 Task: Provide feedback on your experience using Google Flights, focusing on flight options and navigation.
Action: Mouse pressed left at (826, 484)
Screenshot: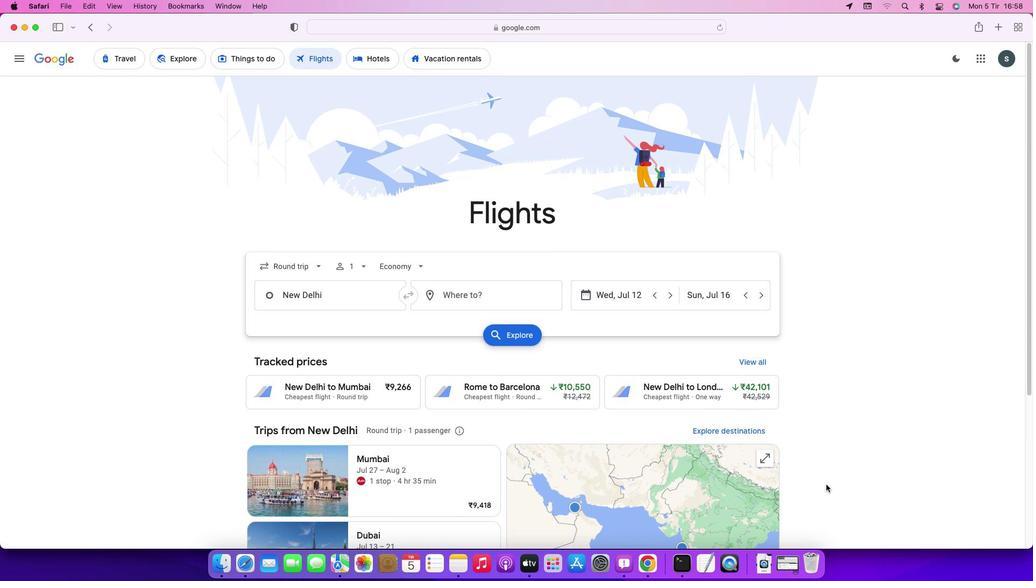 
Action: Mouse moved to (822, 490)
Screenshot: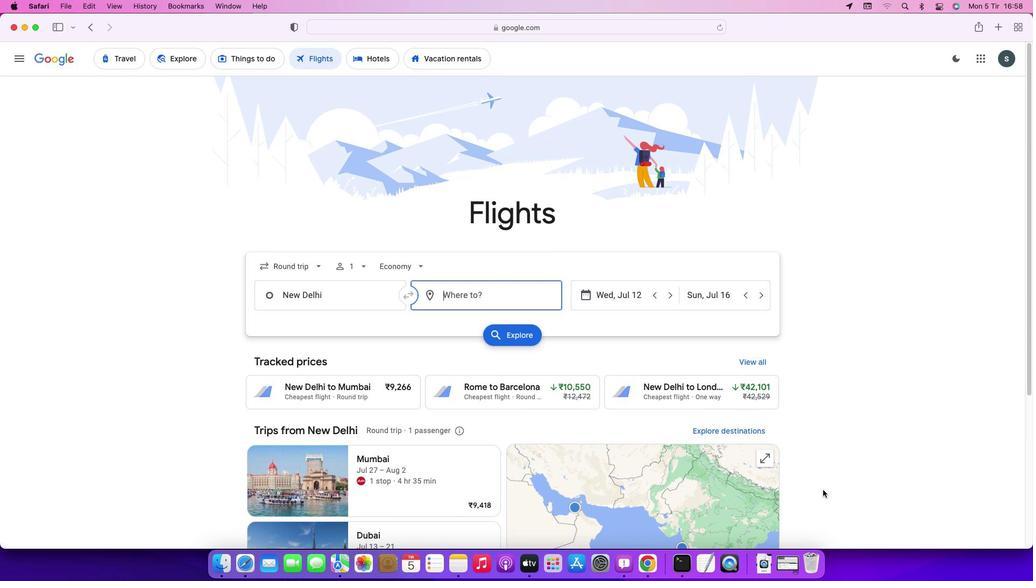 
Action: Mouse scrolled (822, 490) with delta (0, 0)
Screenshot: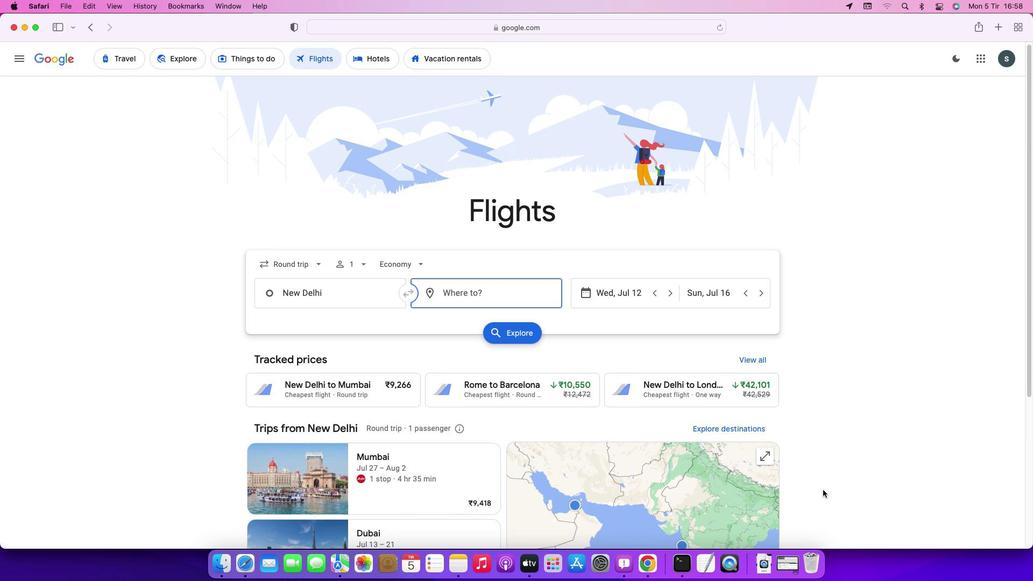 
Action: Mouse scrolled (822, 490) with delta (0, 0)
Screenshot: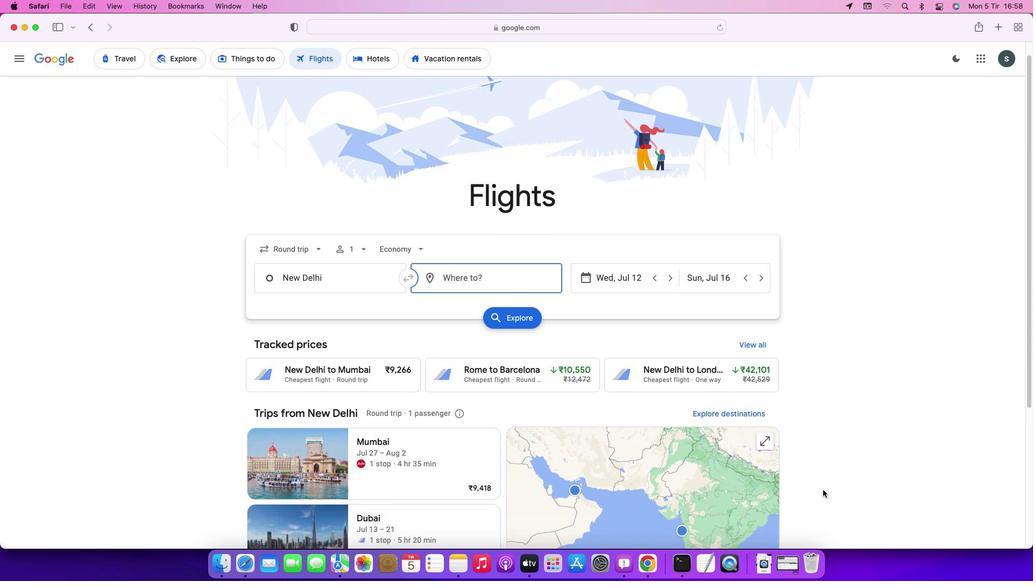 
Action: Mouse scrolled (822, 490) with delta (0, -1)
Screenshot: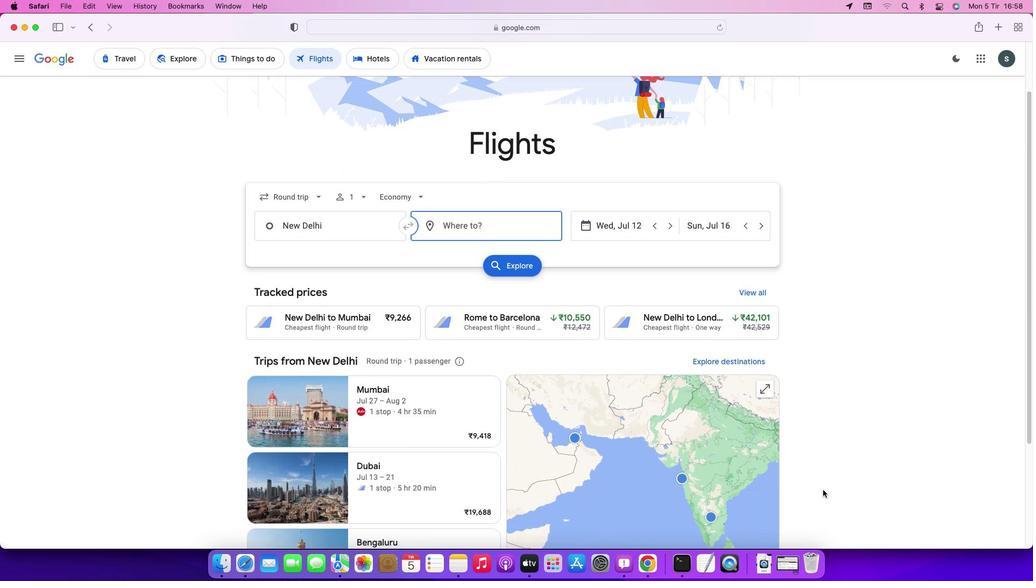 
Action: Mouse scrolled (822, 490) with delta (0, -1)
Screenshot: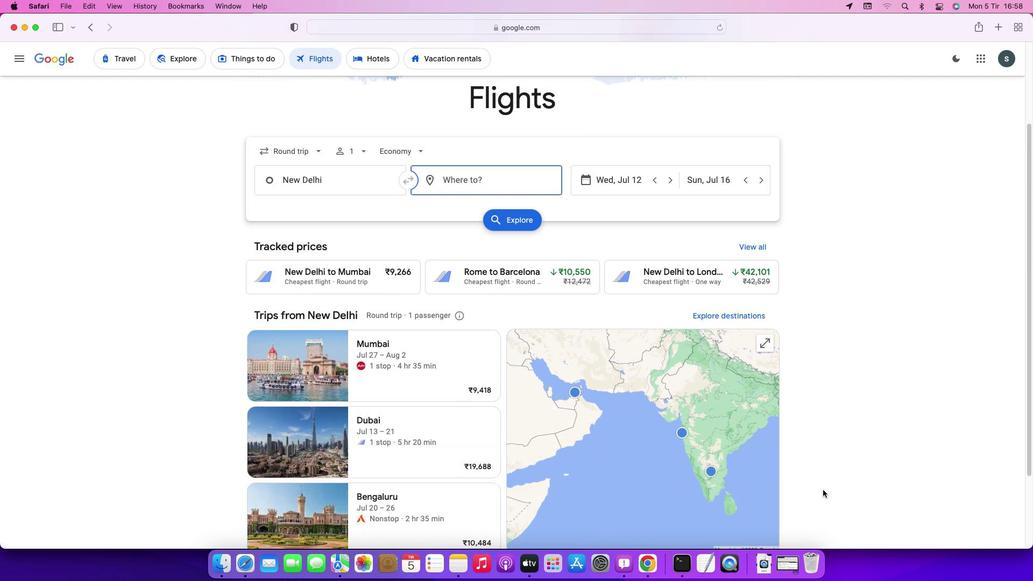 
Action: Mouse scrolled (822, 490) with delta (0, 0)
Screenshot: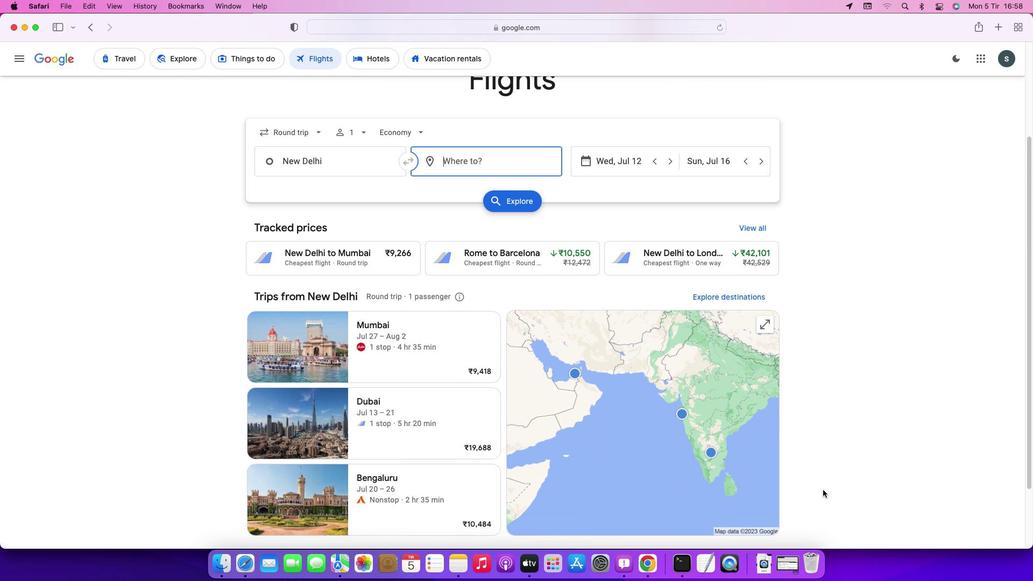 
Action: Mouse scrolled (822, 490) with delta (0, 0)
Screenshot: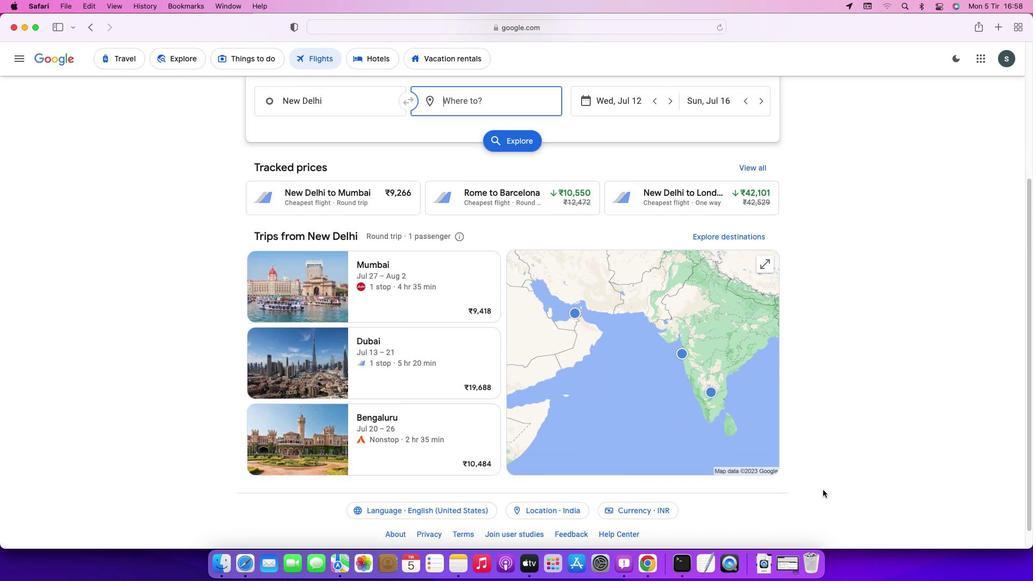 
Action: Mouse scrolled (822, 490) with delta (0, -1)
Screenshot: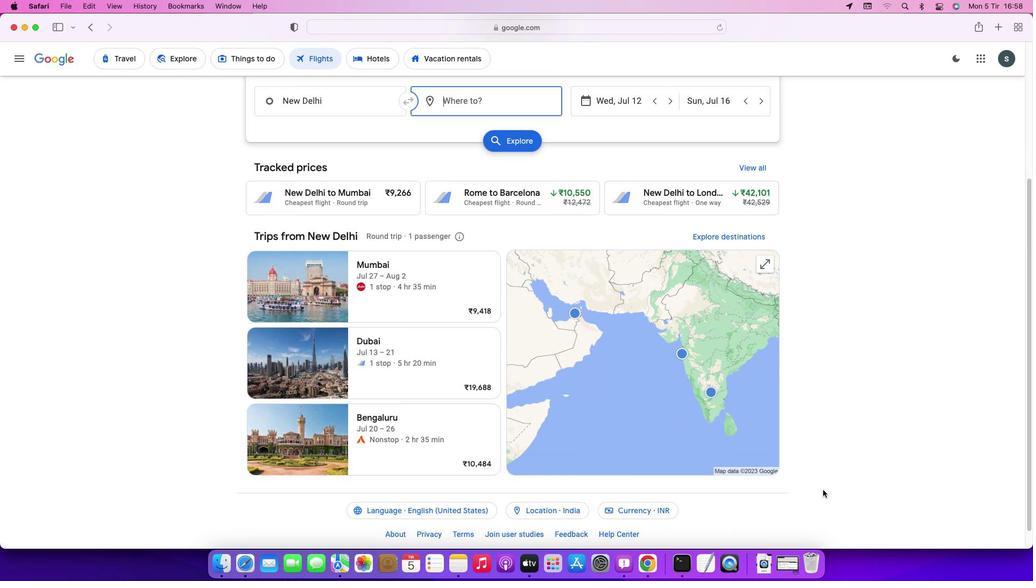 
Action: Mouse scrolled (822, 490) with delta (0, 0)
Screenshot: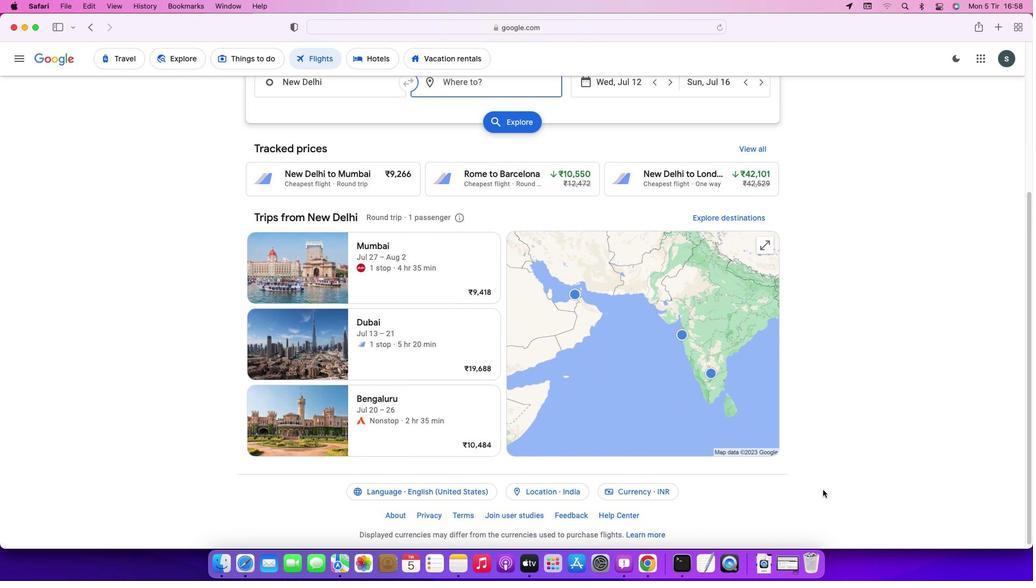 
Action: Mouse scrolled (822, 490) with delta (0, 0)
Screenshot: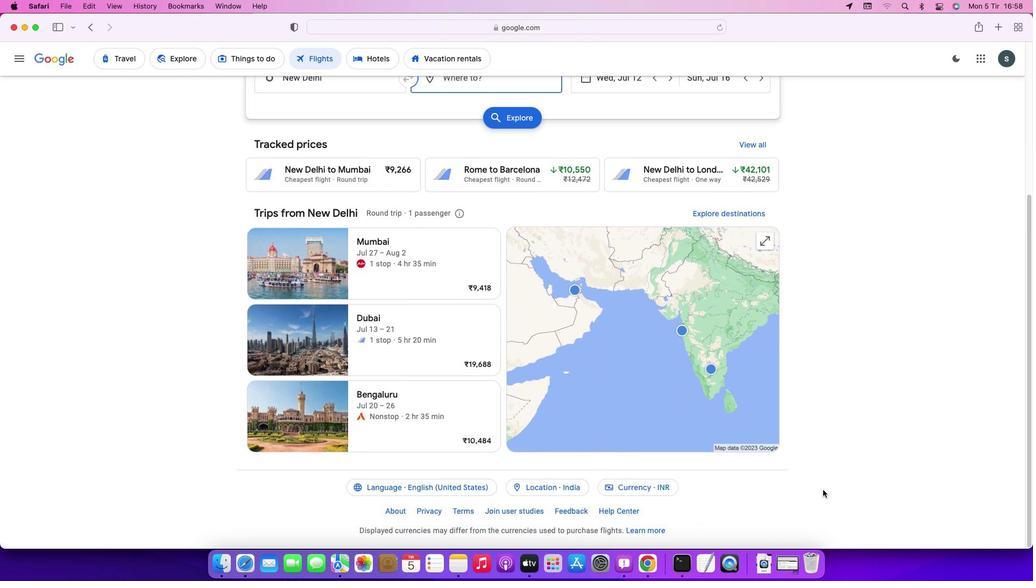 
Action: Mouse scrolled (822, 490) with delta (0, -1)
Screenshot: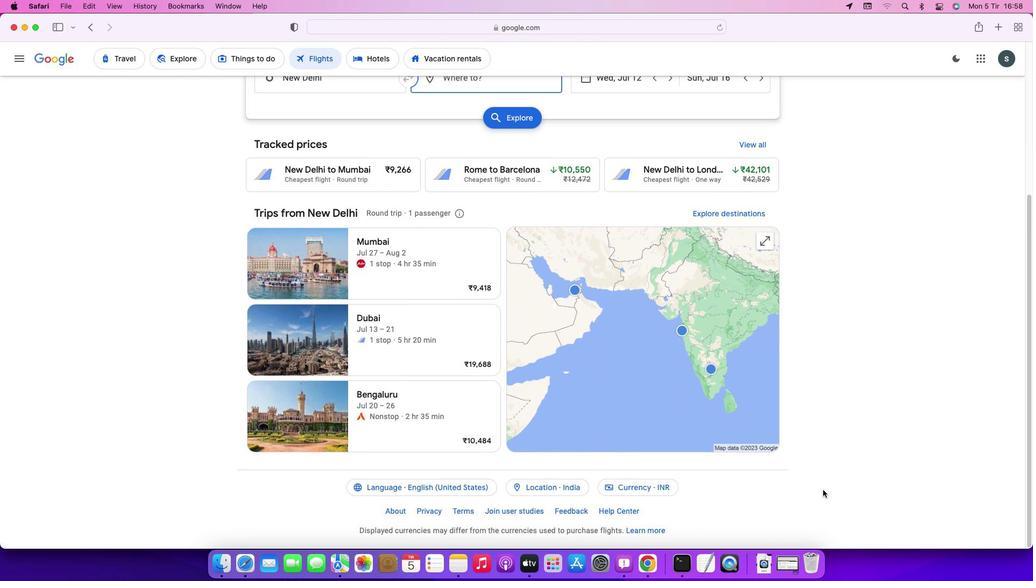 
Action: Mouse scrolled (822, 490) with delta (0, -1)
Screenshot: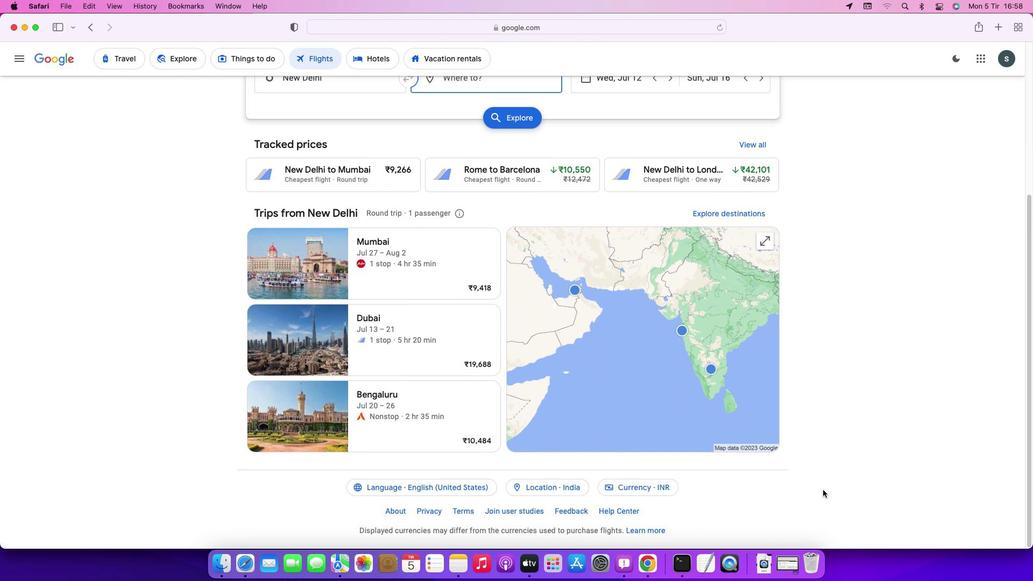 
Action: Mouse moved to (579, 513)
Screenshot: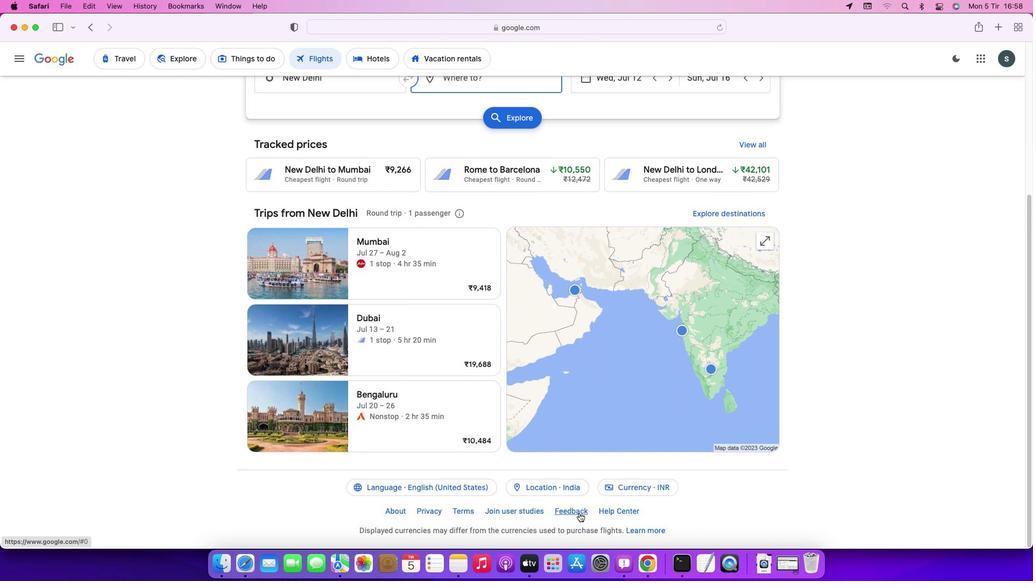 
Action: Mouse pressed left at (579, 513)
Screenshot: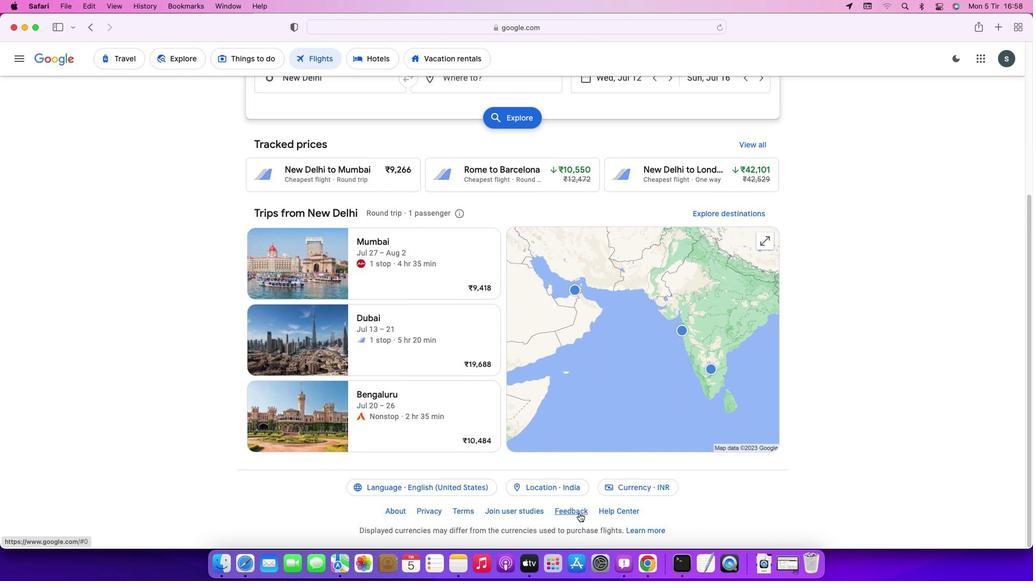 
Action: Mouse moved to (858, 132)
Screenshot: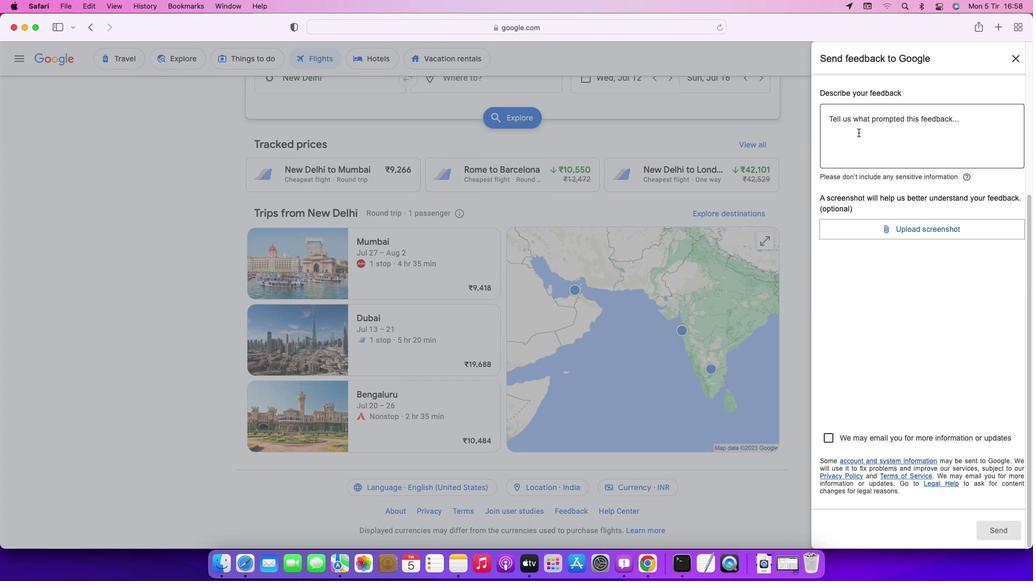 
Action: Mouse pressed left at (858, 132)
Screenshot: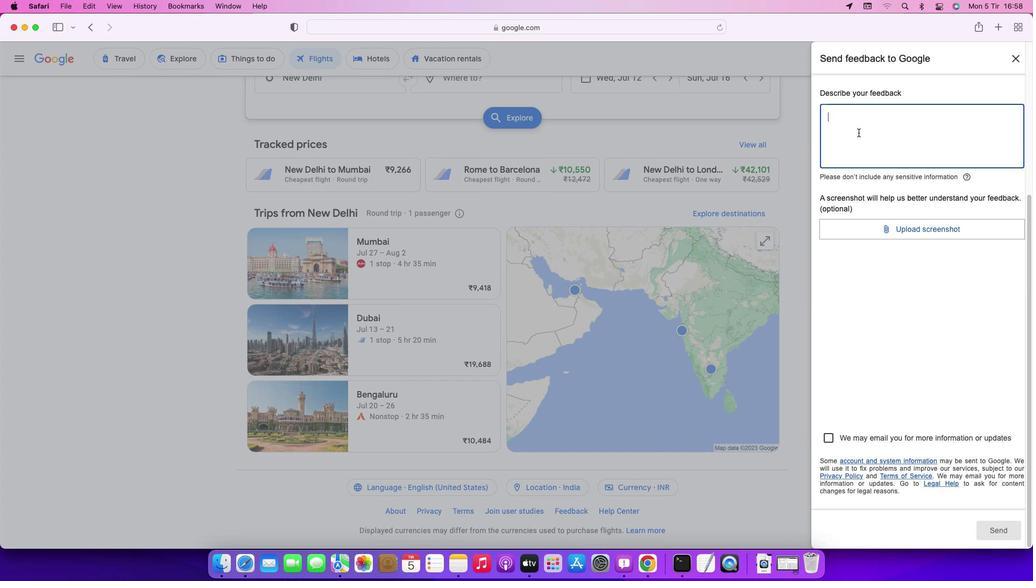 
Action: Key pressed Key.caps_lock'W'Key.caps_lock'h''i''l''e'Key.space't''h''e'Key.space'p''l''a''t''f''o''r''m'Key.space'o''f''f''e''r''s'Key.space'a'Key.space'w''i''d''e'Key.space'r''a''n''g''e'Key.space'o''f'Key.space'f''l''i''g''h''t'Key.space'o''p''t''i''o''n''s'','Key.spaceKey.caps_lock'I'Key.caps_lockKey.space'f''o''u''n''d'Key.space'i''t'Key.space'd''i''f''f''i''c''u''l''t'Key.space't''o'Key.space'n''a''v''i''g''a''t''e'Key.space'a''n''d'Key.space'f''i''l''t''e''r'Key.space't''h''e'Key.space's''e''a''r''c''h'Key.space'r''e''s''u''l''t''s'Key.space'e''f''f''e''c''t''i''v''e''l''y''.'
Screenshot: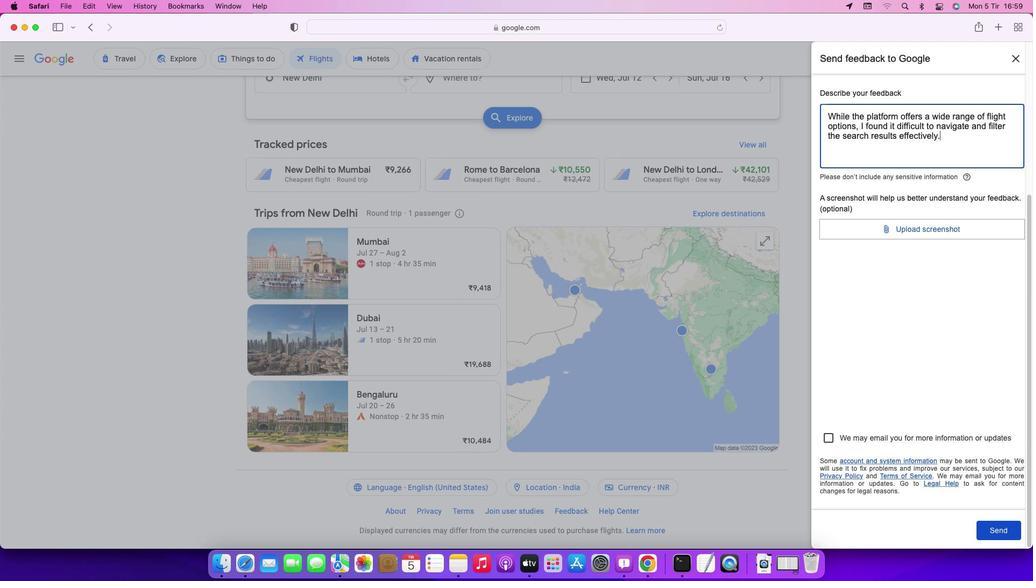 
Action: Mouse moved to (993, 527)
Screenshot: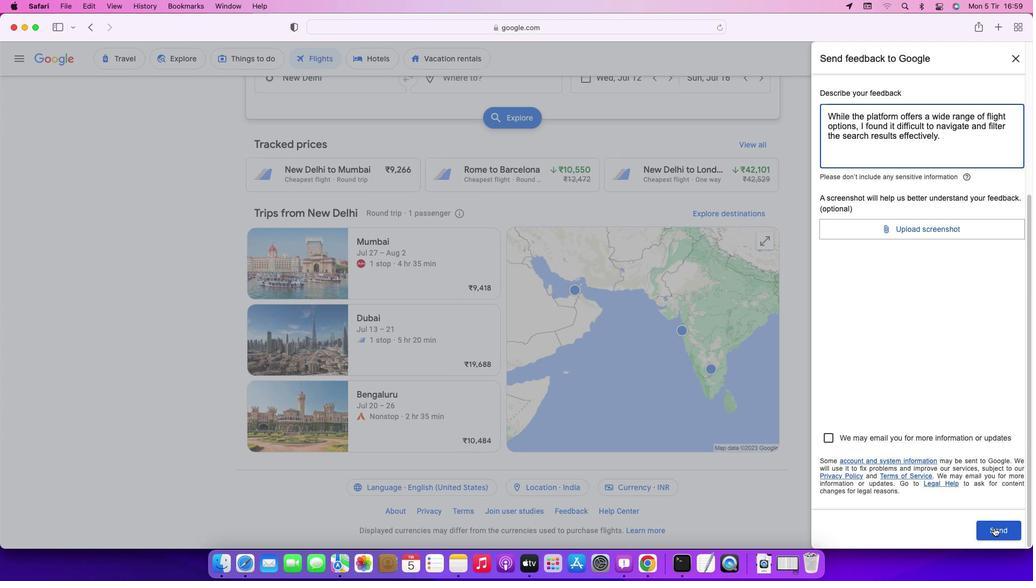 
Action: Mouse pressed left at (993, 527)
Screenshot: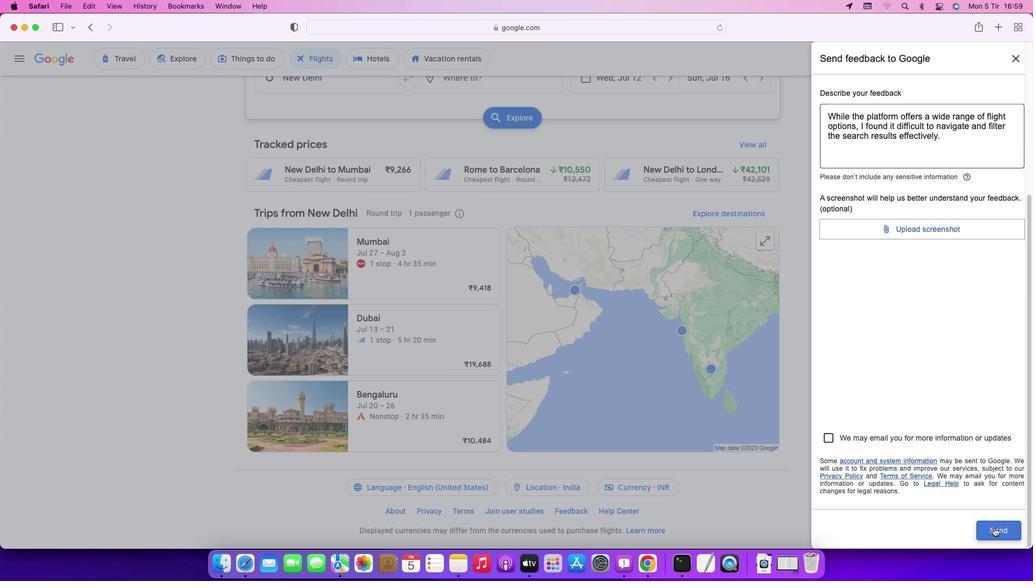 
Action: Mouse moved to (937, 434)
Screenshot: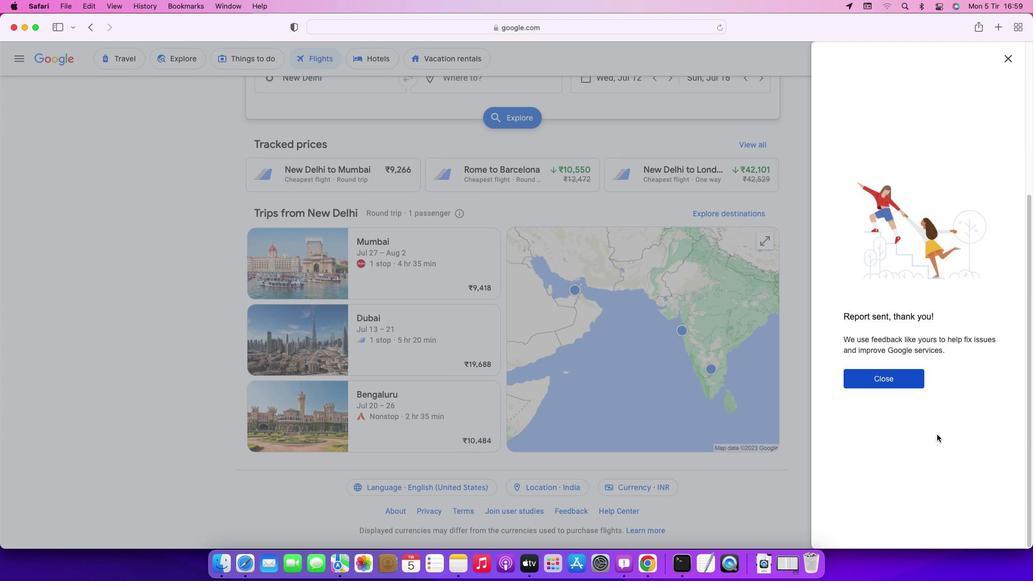 
